 Task: Create a rule when the discription of a card ends with text .
Action: Mouse moved to (1288, 99)
Screenshot: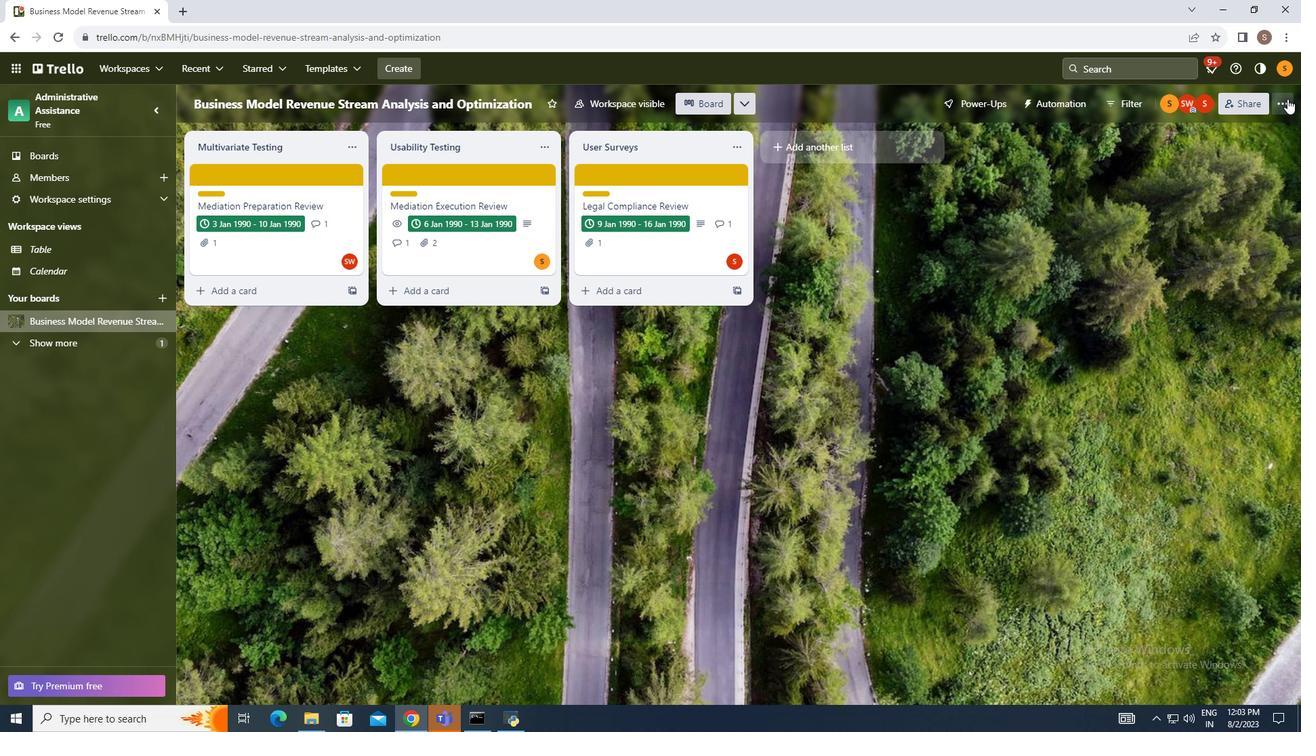 
Action: Mouse pressed left at (1288, 99)
Screenshot: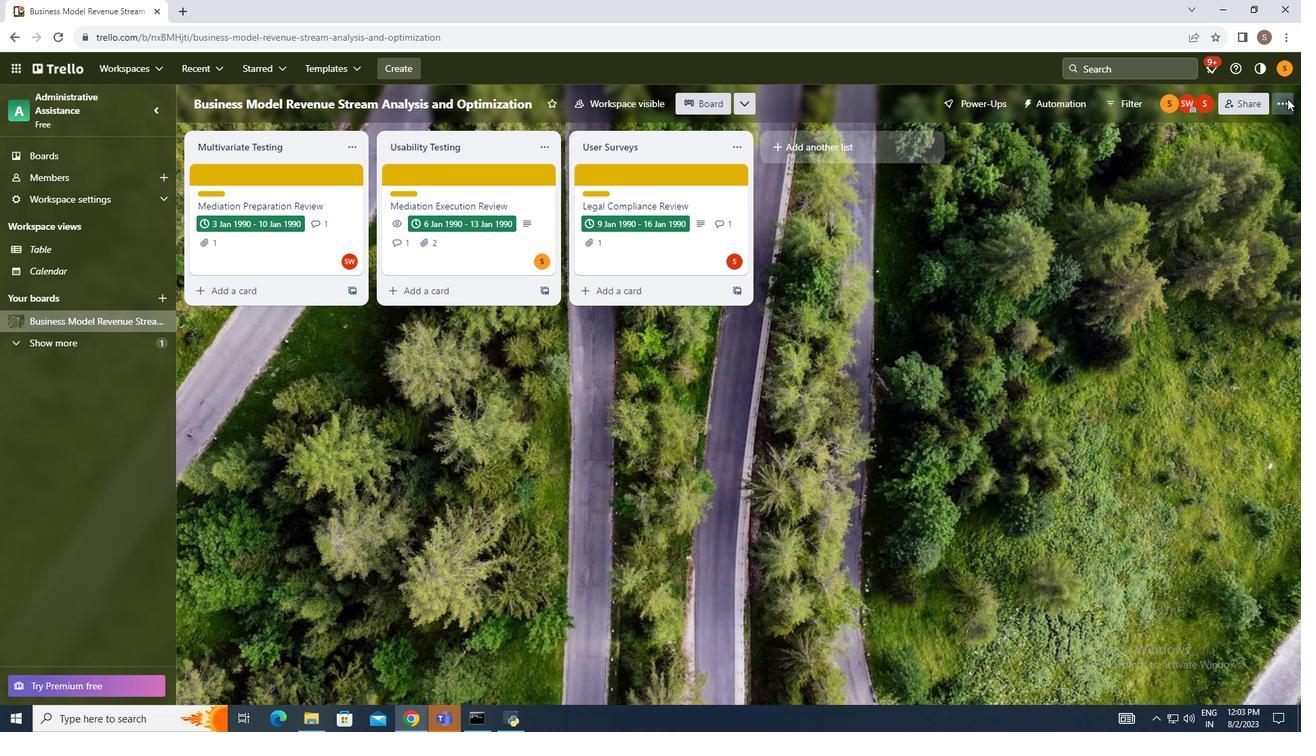 
Action: Mouse moved to (1171, 277)
Screenshot: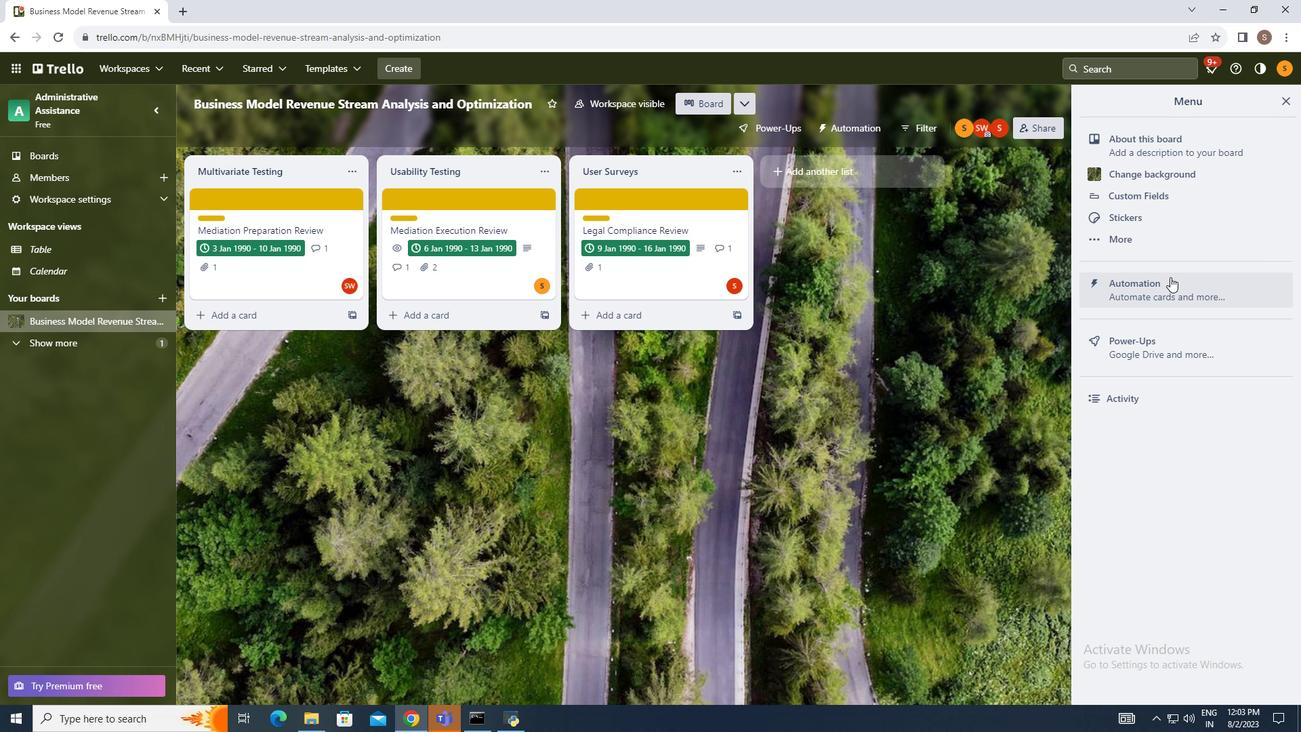 
Action: Mouse pressed left at (1171, 277)
Screenshot: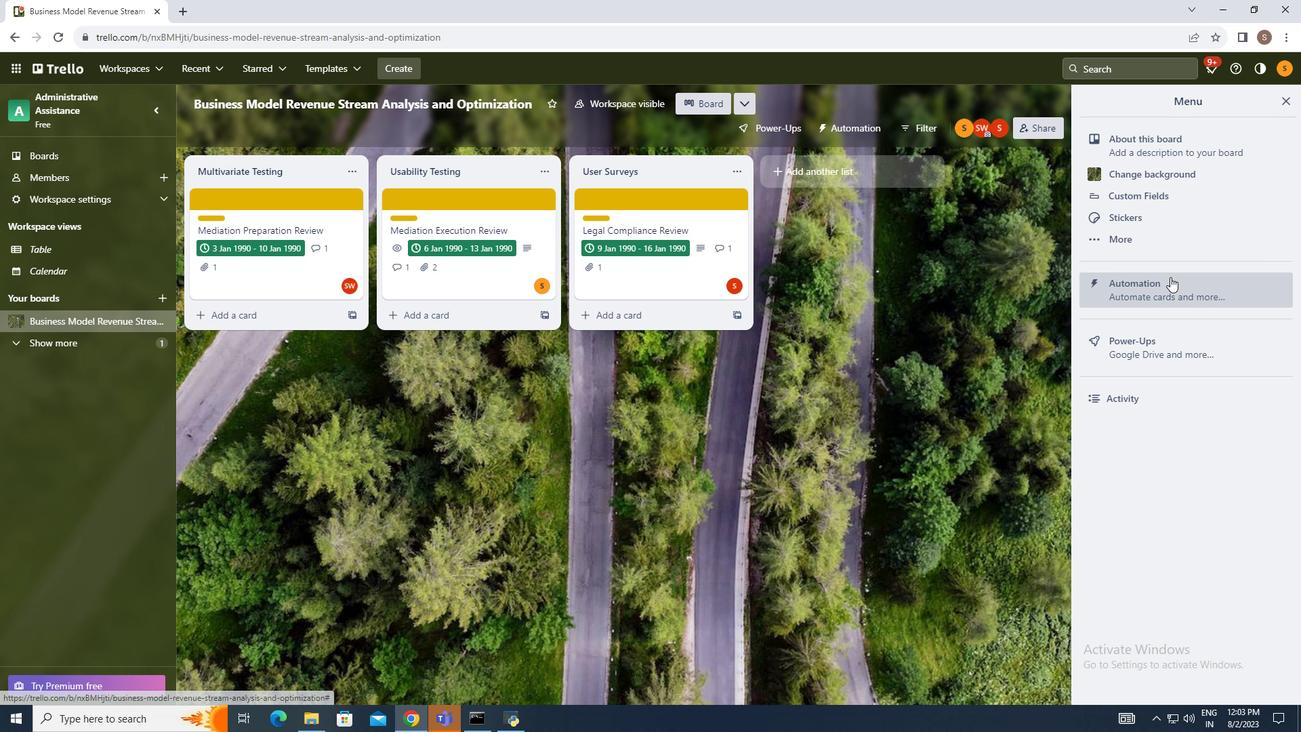 
Action: Mouse moved to (250, 246)
Screenshot: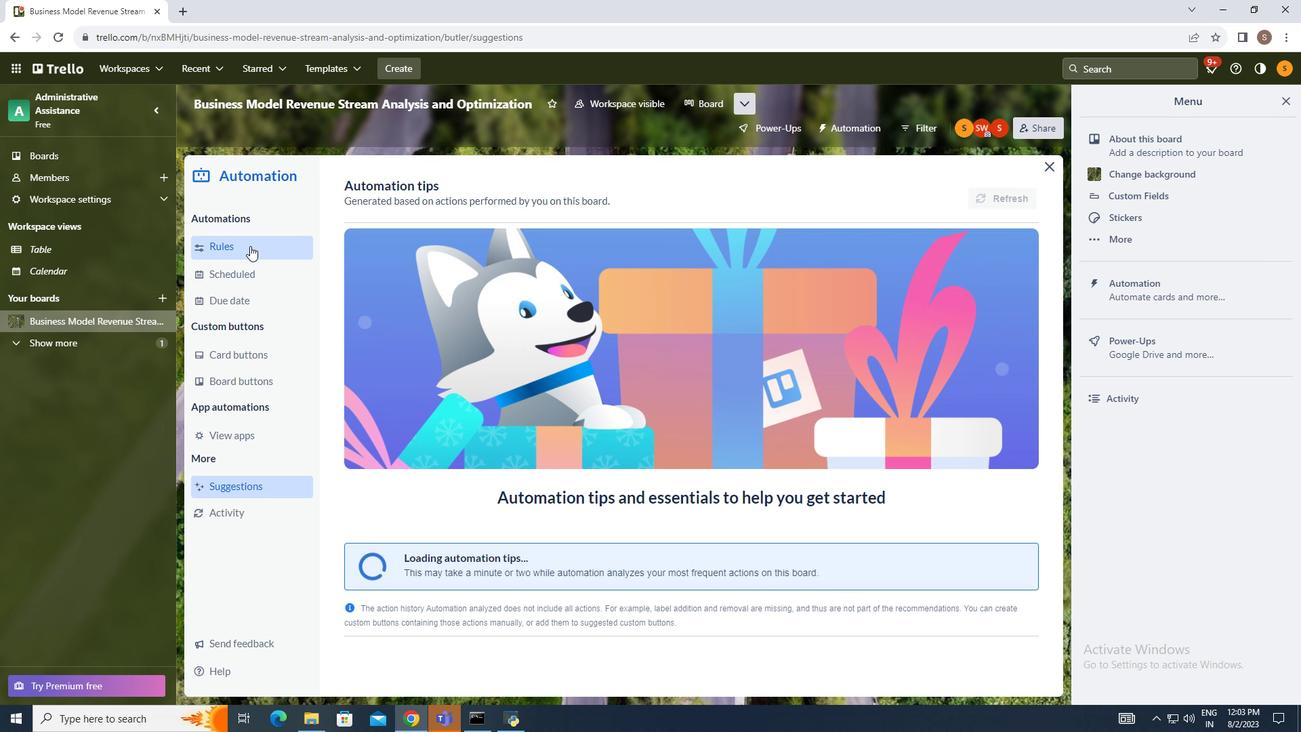 
Action: Mouse pressed left at (250, 246)
Screenshot: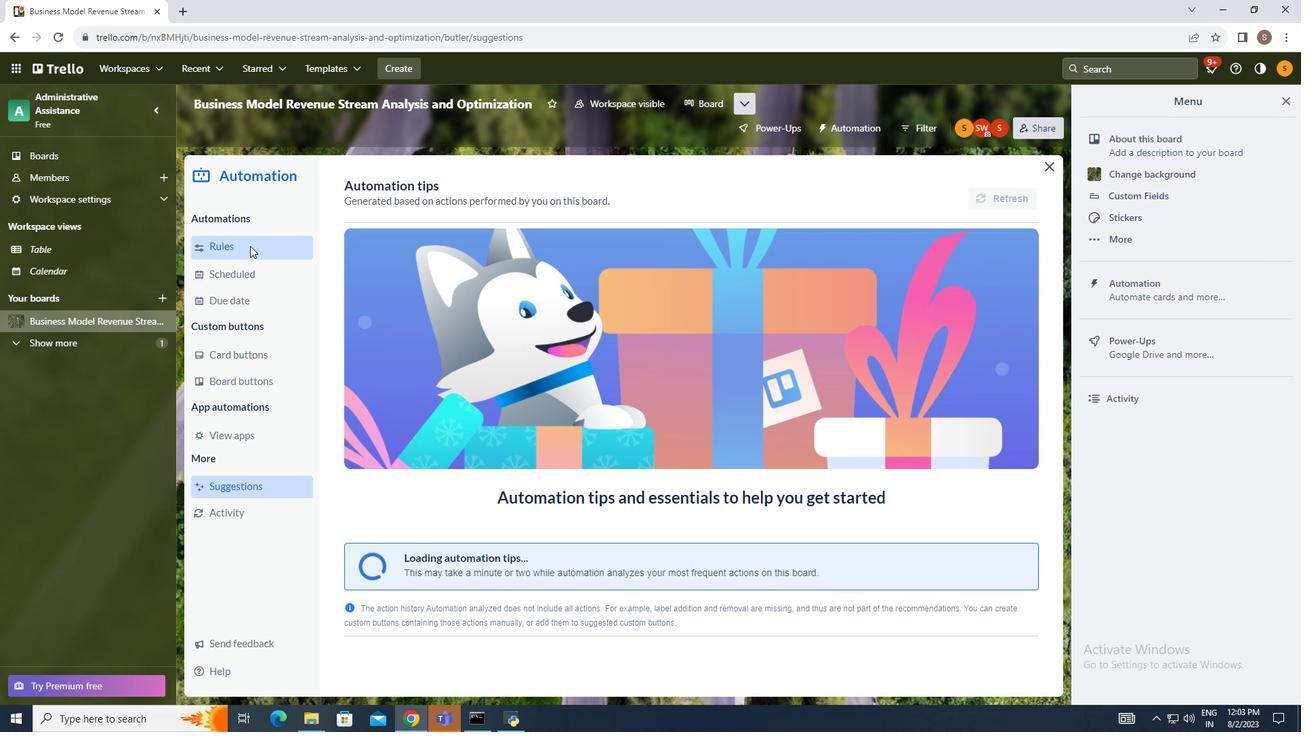 
Action: Mouse moved to (889, 191)
Screenshot: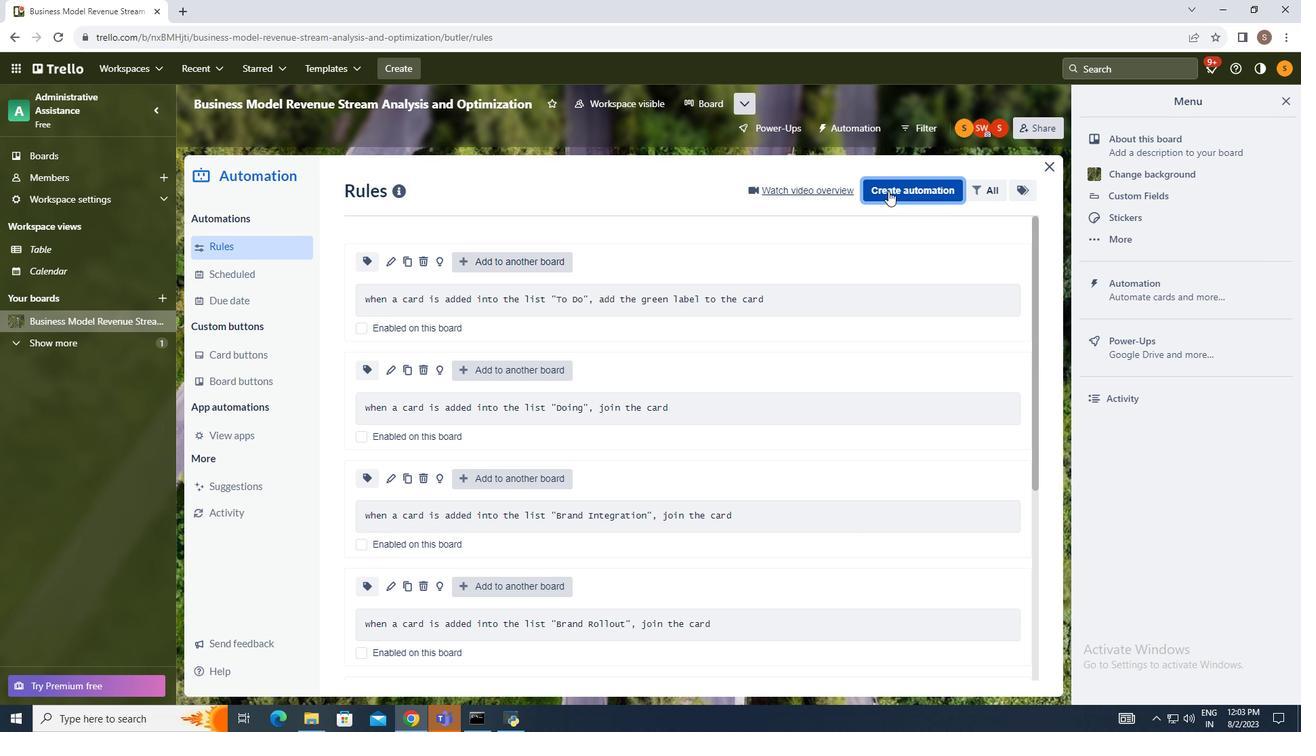 
Action: Mouse pressed left at (889, 191)
Screenshot: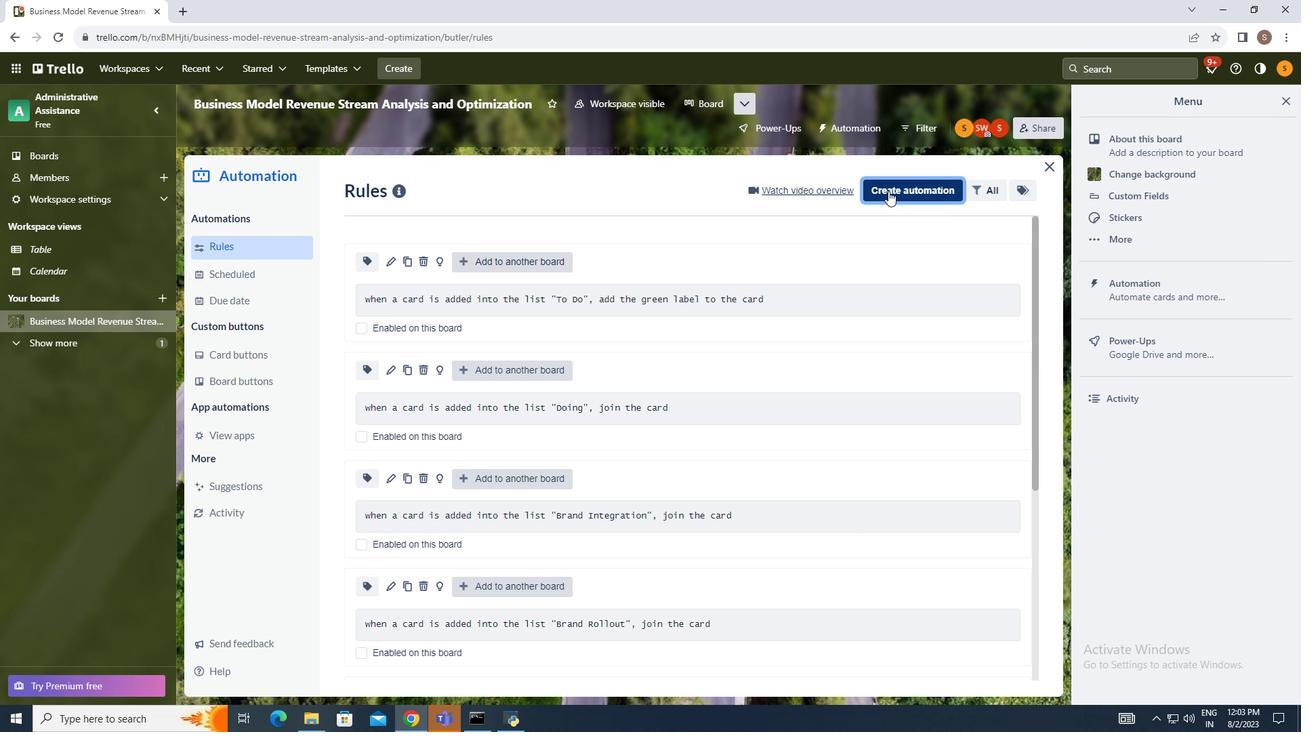 
Action: Mouse moved to (680, 313)
Screenshot: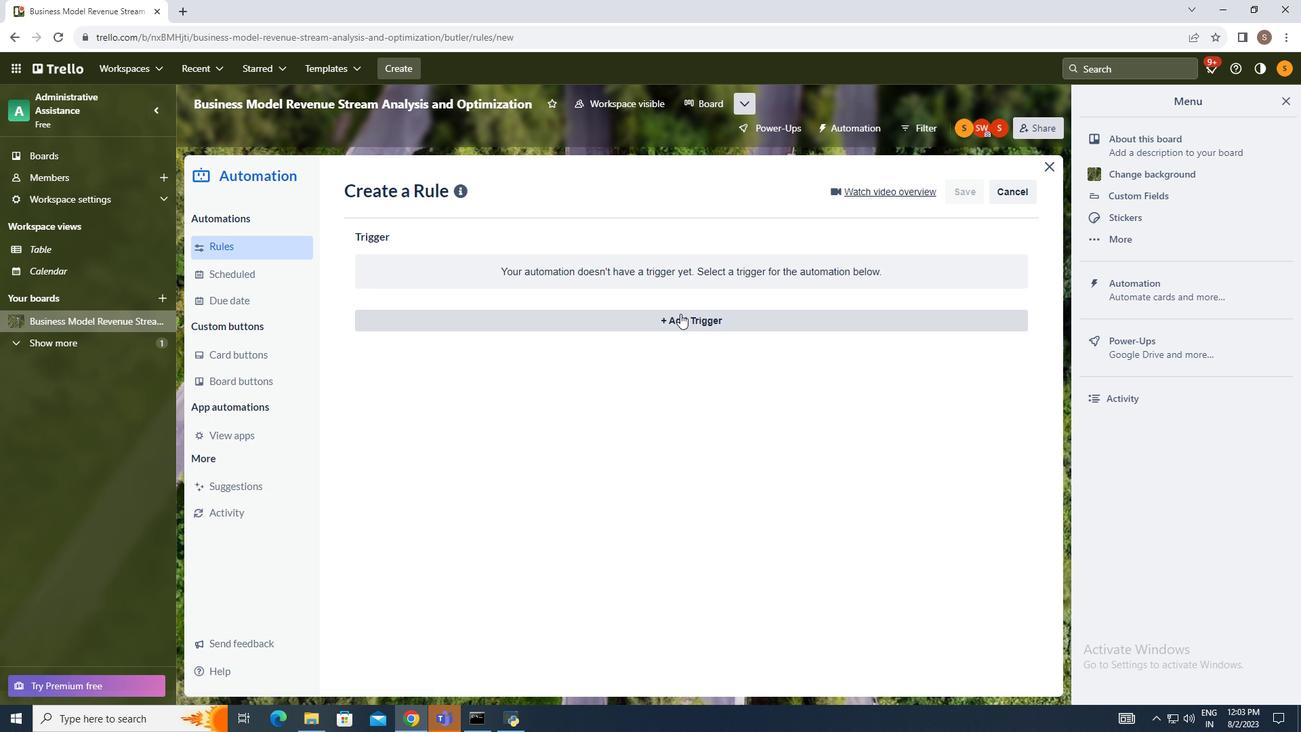 
Action: Mouse pressed left at (680, 313)
Screenshot: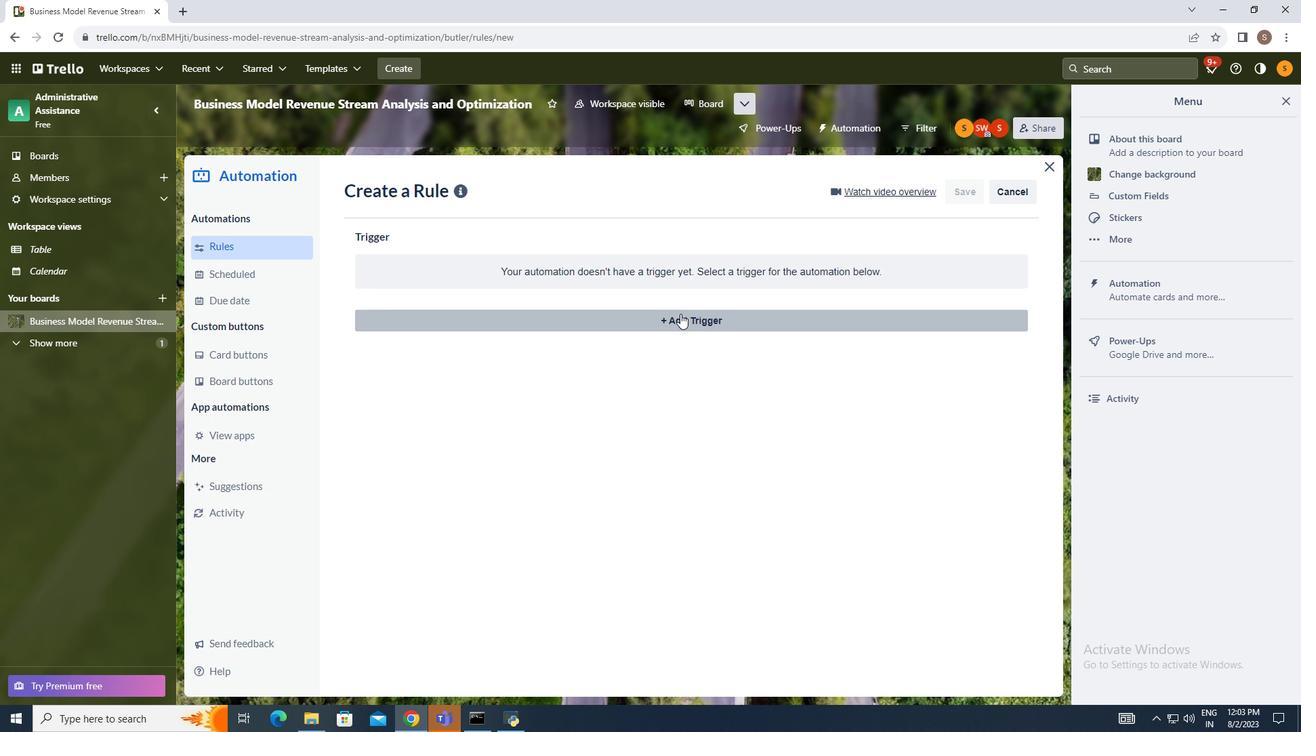 
Action: Mouse moved to (613, 366)
Screenshot: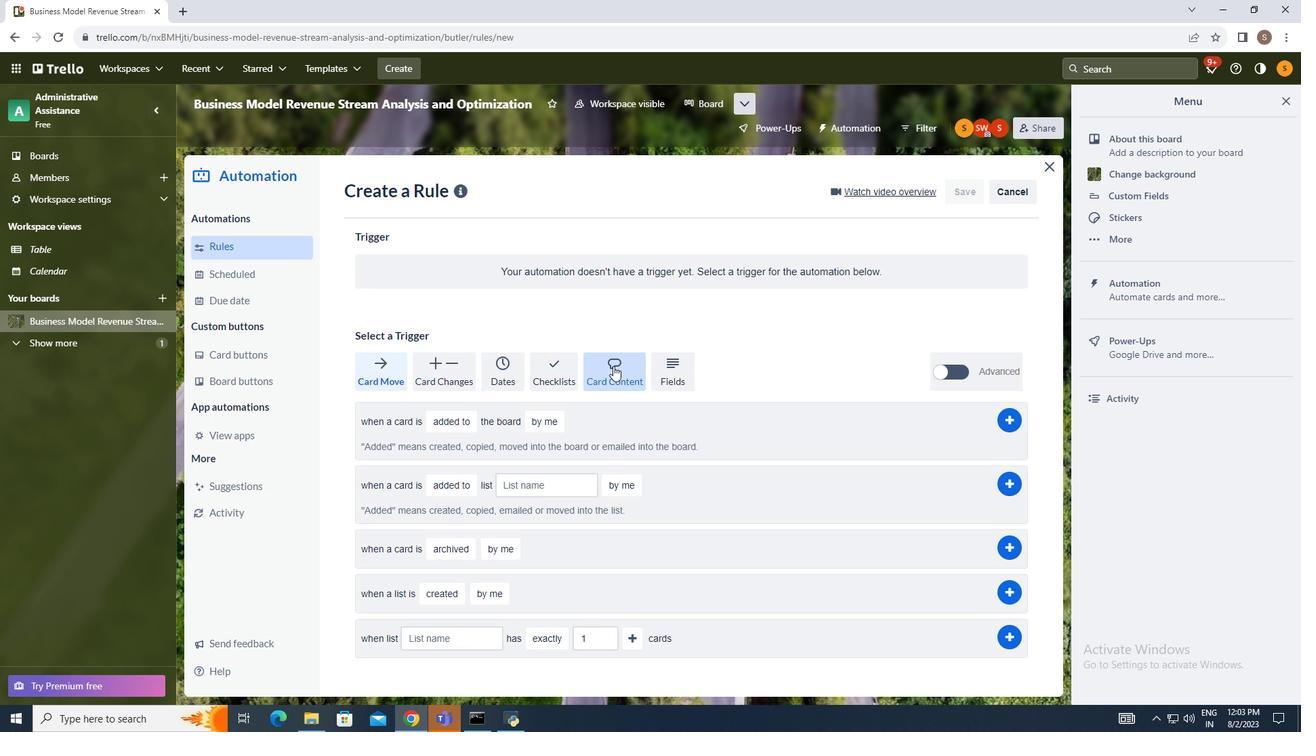
Action: Mouse pressed left at (613, 366)
Screenshot: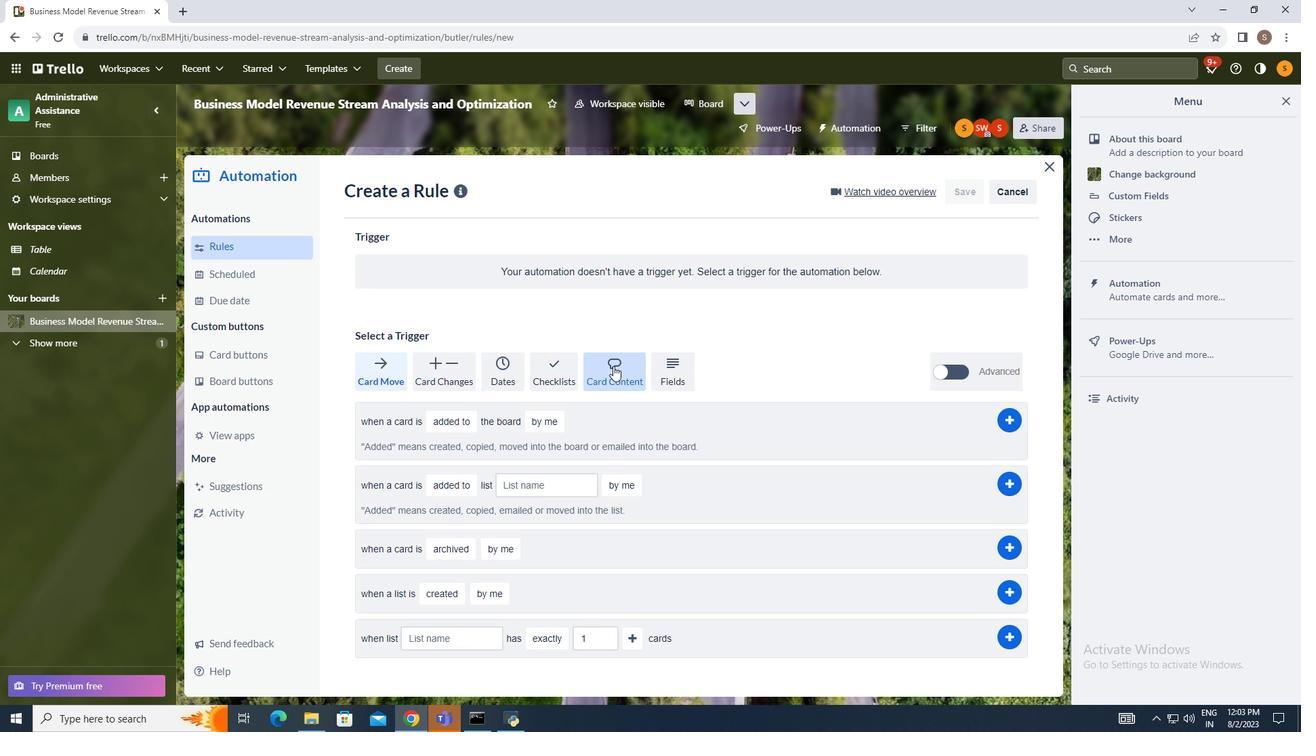 
Action: Mouse moved to (414, 422)
Screenshot: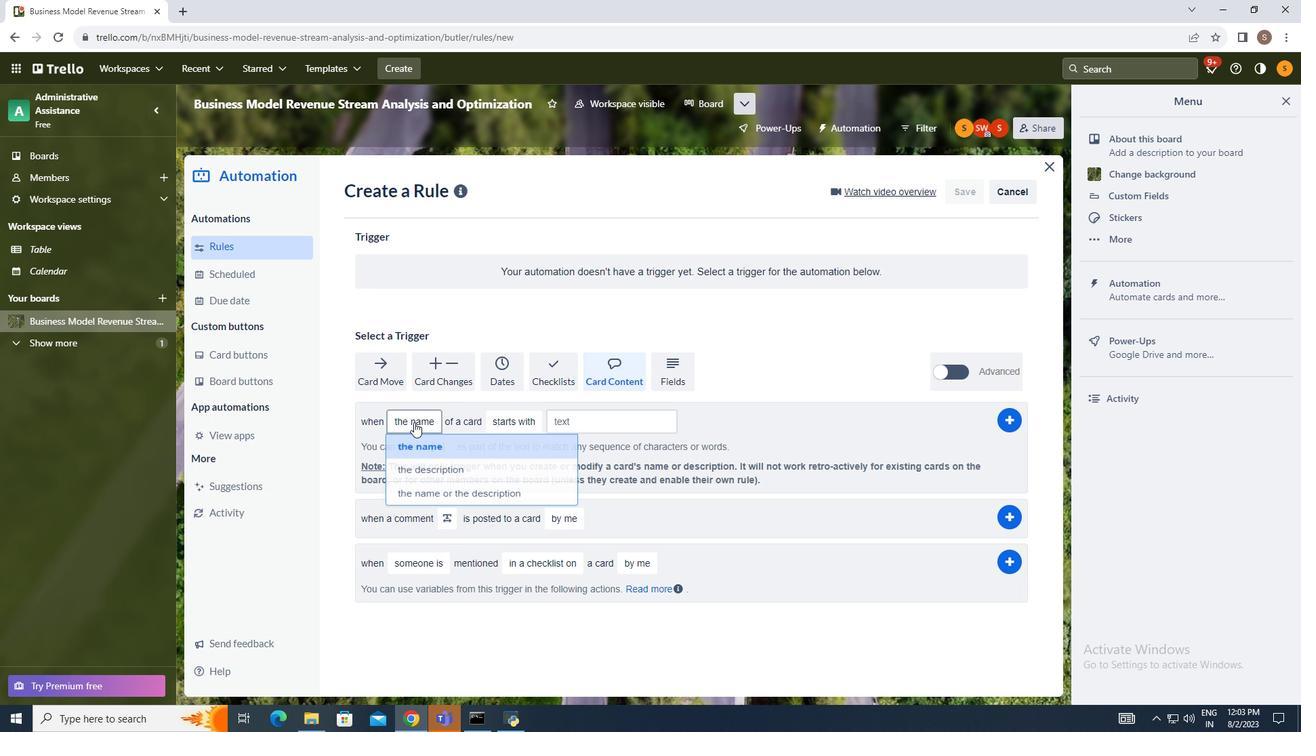 
Action: Mouse pressed left at (414, 422)
Screenshot: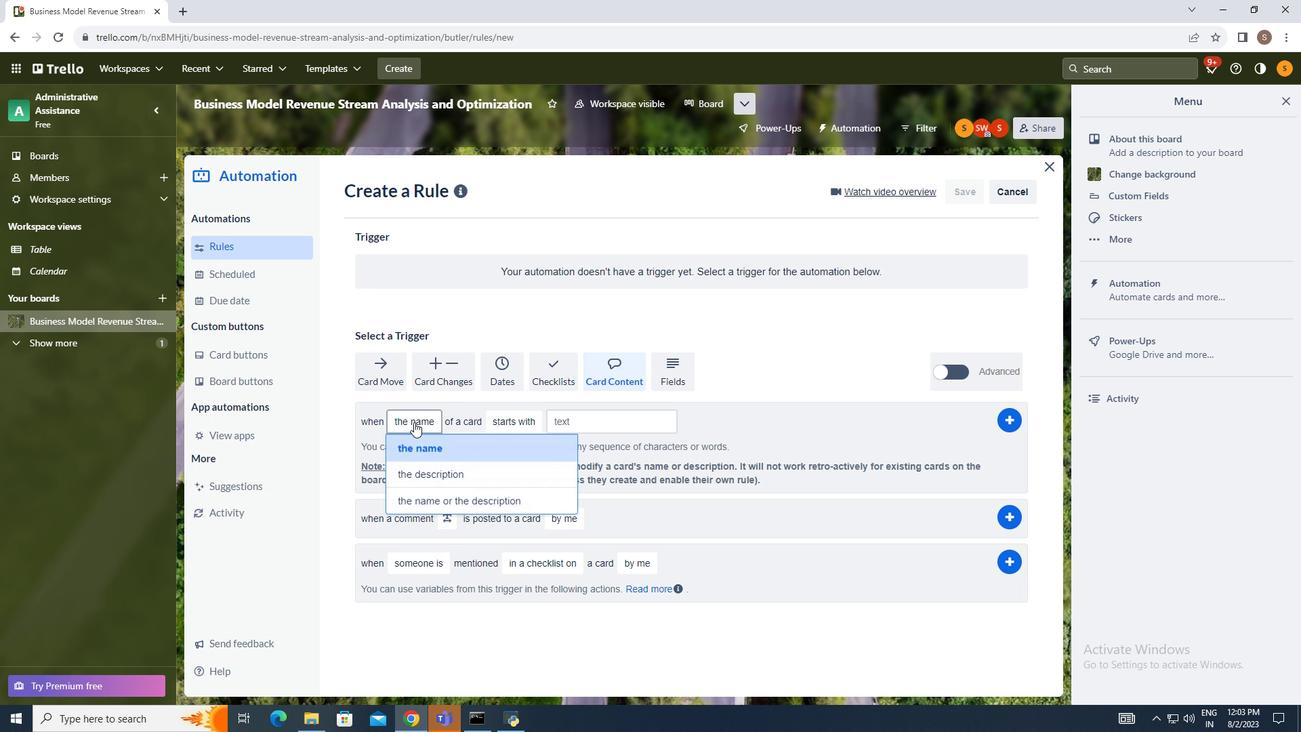 
Action: Mouse moved to (430, 473)
Screenshot: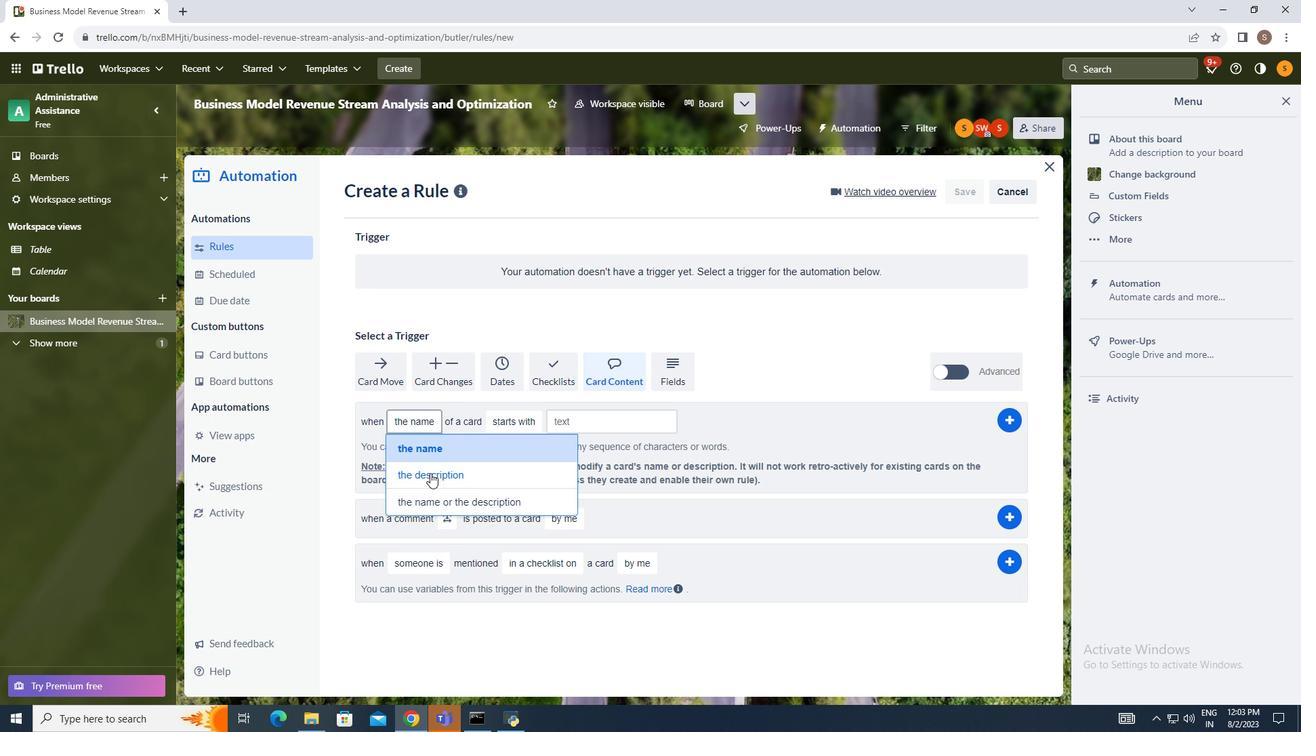 
Action: Mouse pressed left at (430, 473)
Screenshot: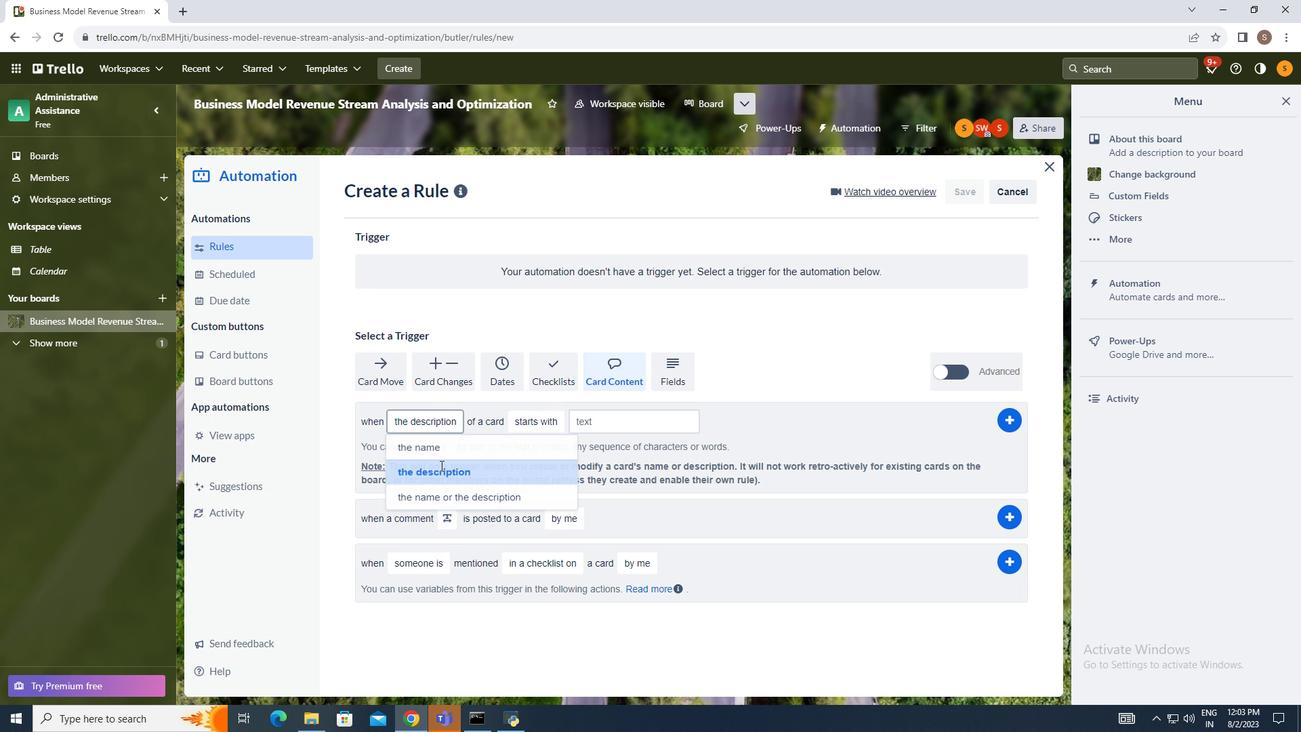 
Action: Mouse moved to (530, 421)
Screenshot: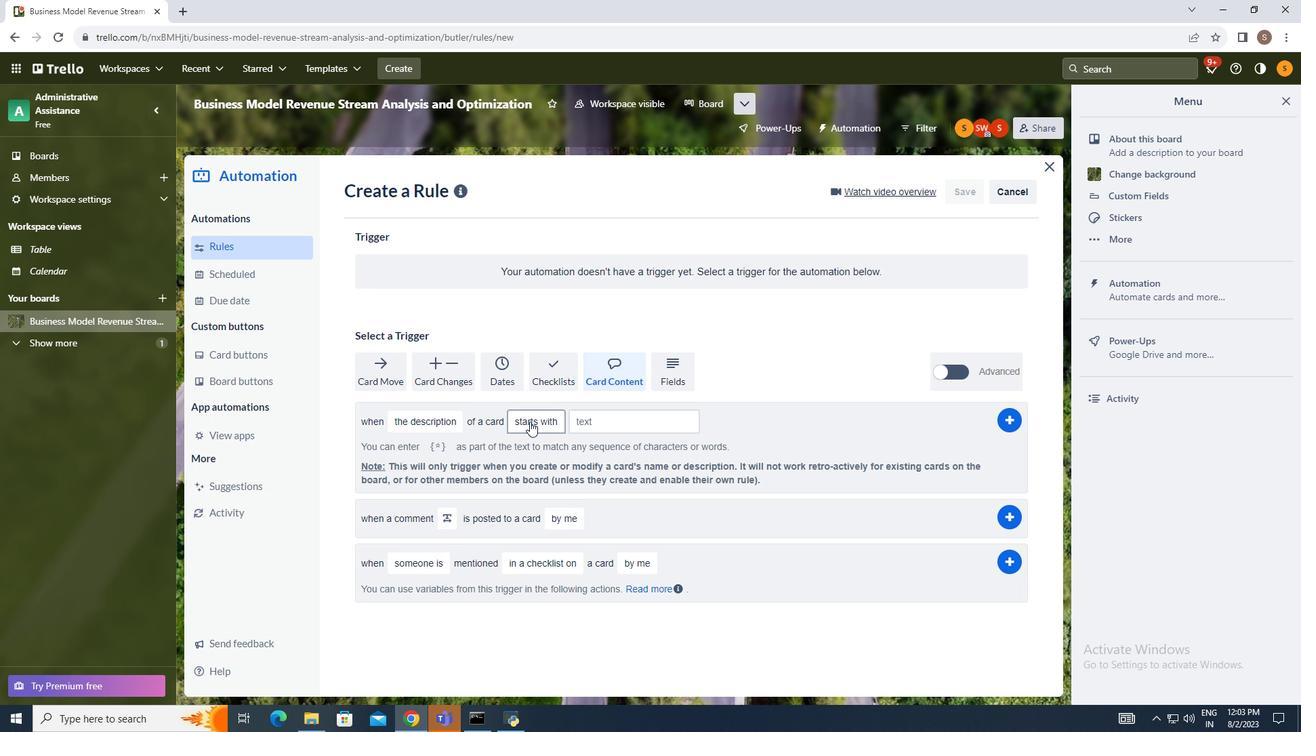 
Action: Mouse pressed left at (530, 421)
Screenshot: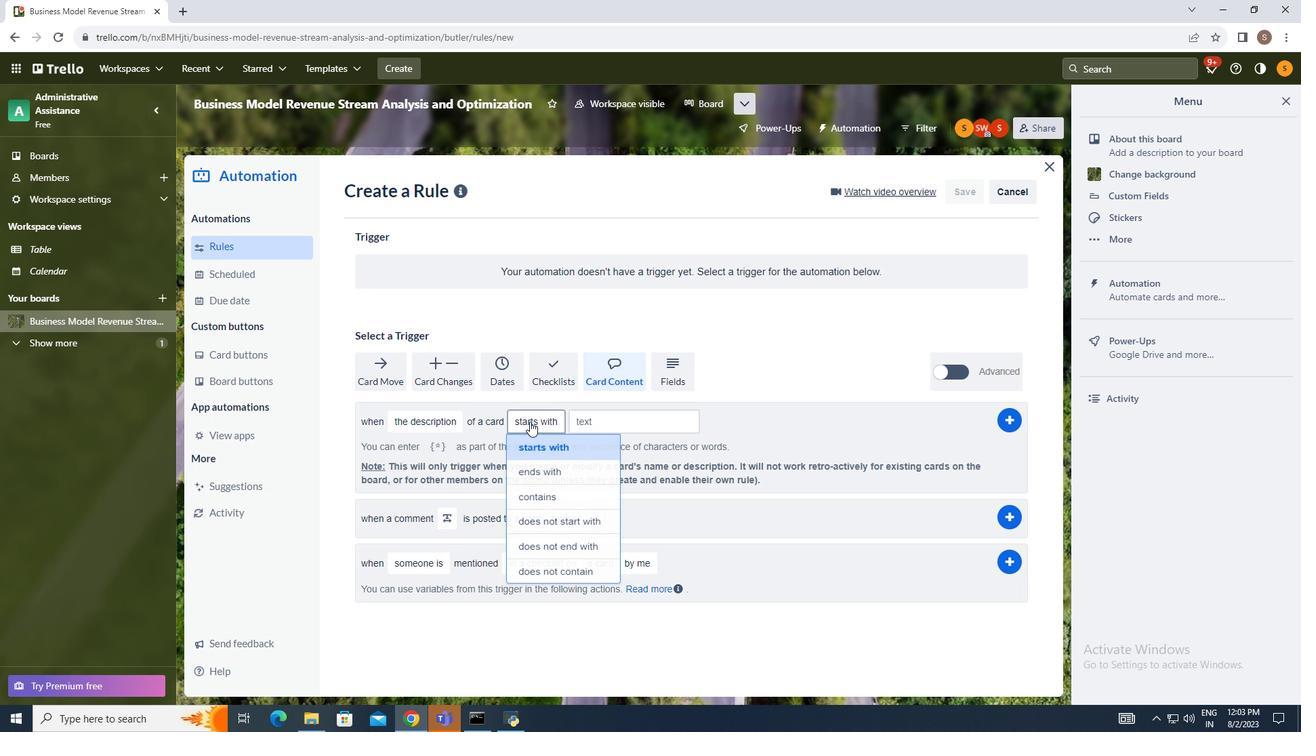
Action: Mouse moved to (549, 474)
Screenshot: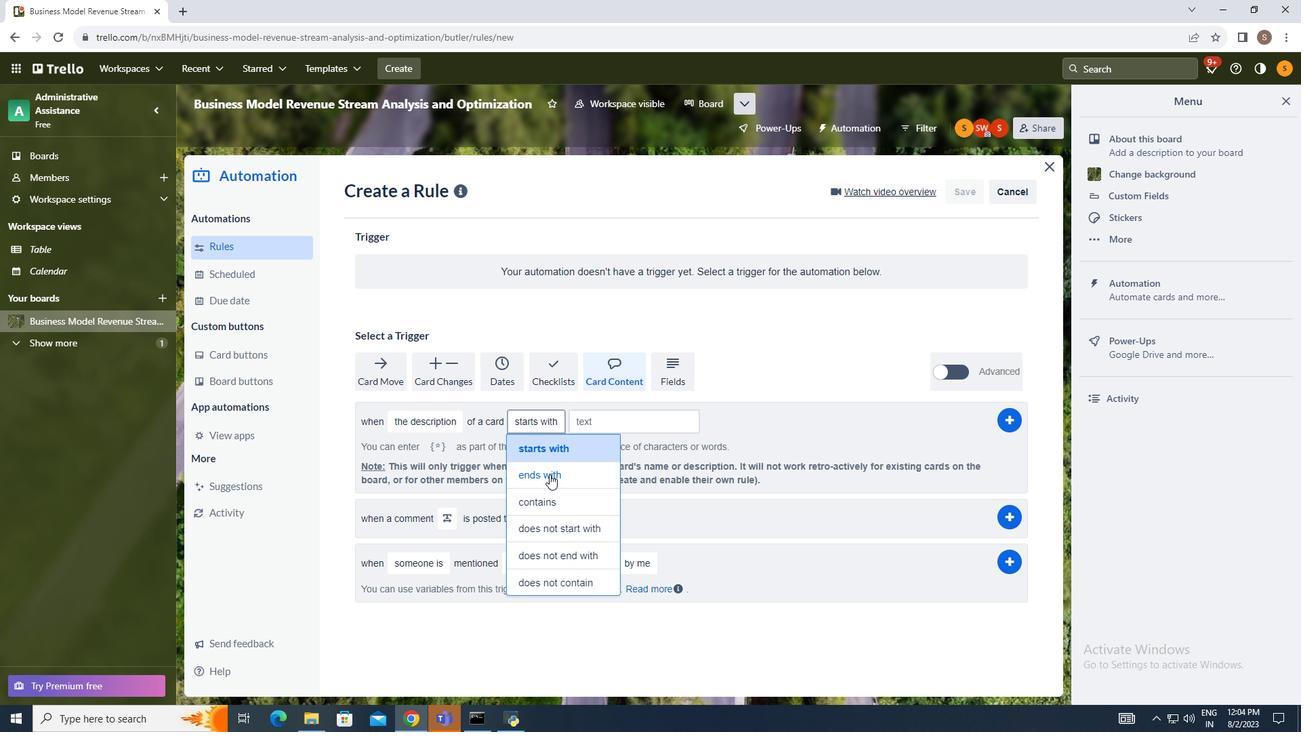 
Action: Mouse pressed left at (549, 474)
Screenshot: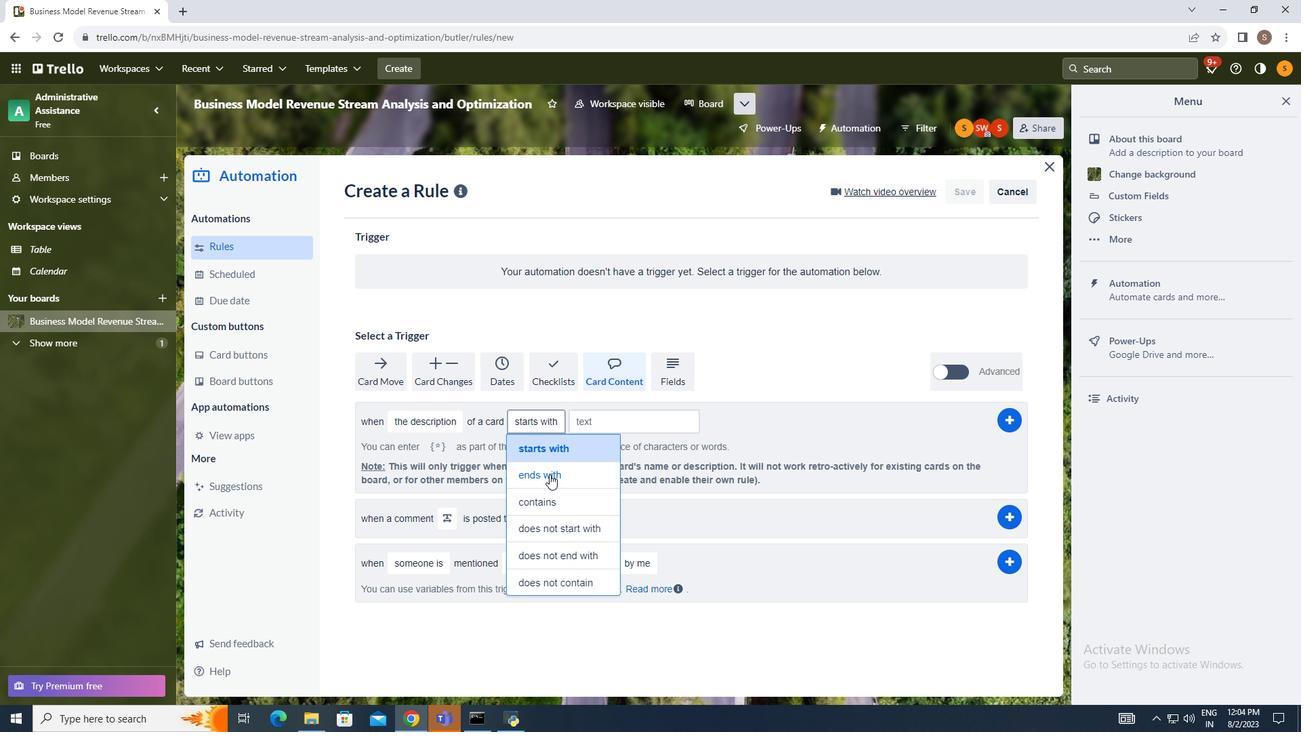 
Action: Mouse moved to (621, 423)
Screenshot: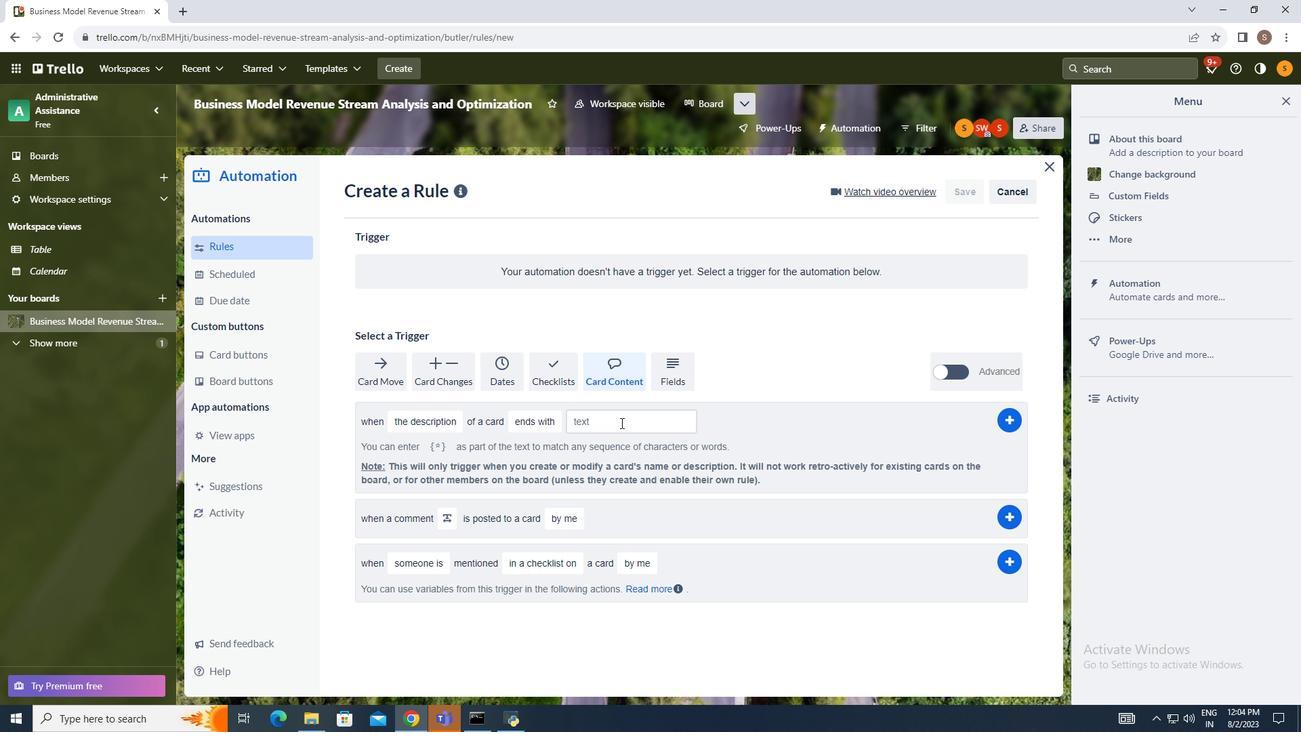 
Action: Mouse pressed left at (621, 423)
Screenshot: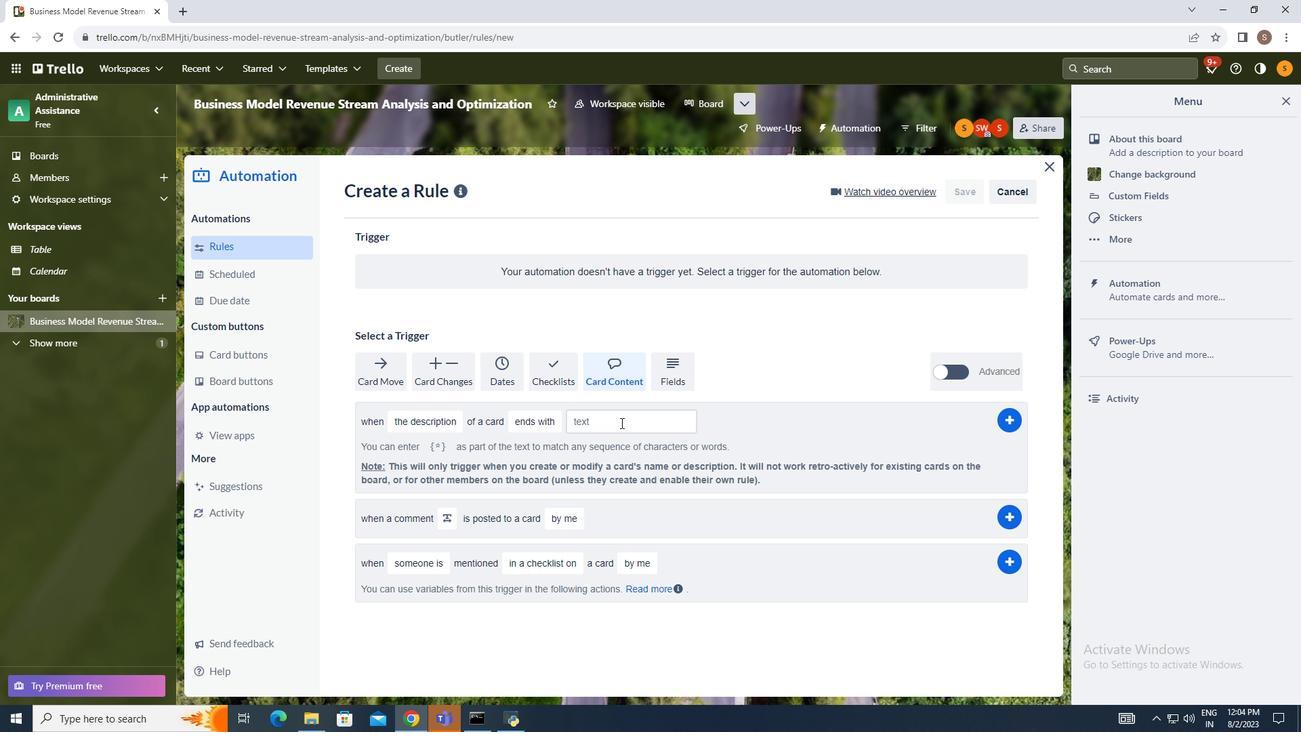 
Action: Key pressed text
Screenshot: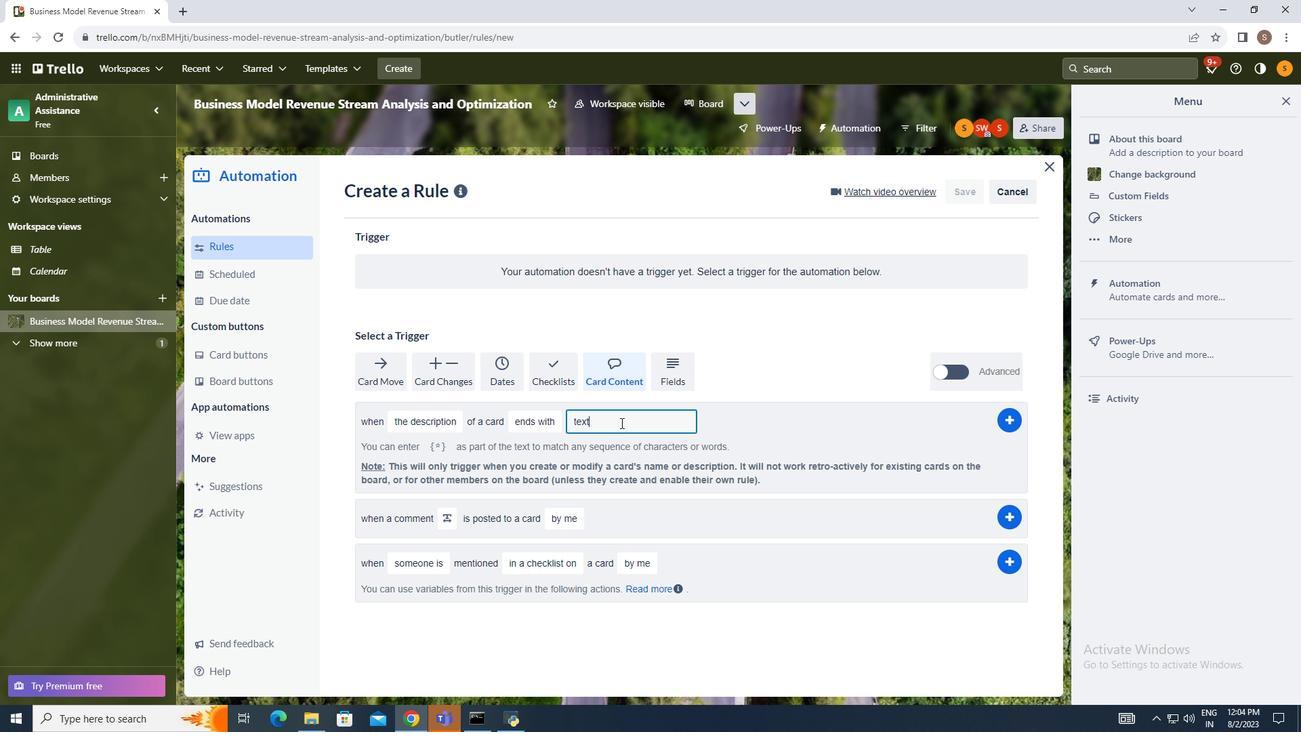 
Action: Mouse moved to (1011, 418)
Screenshot: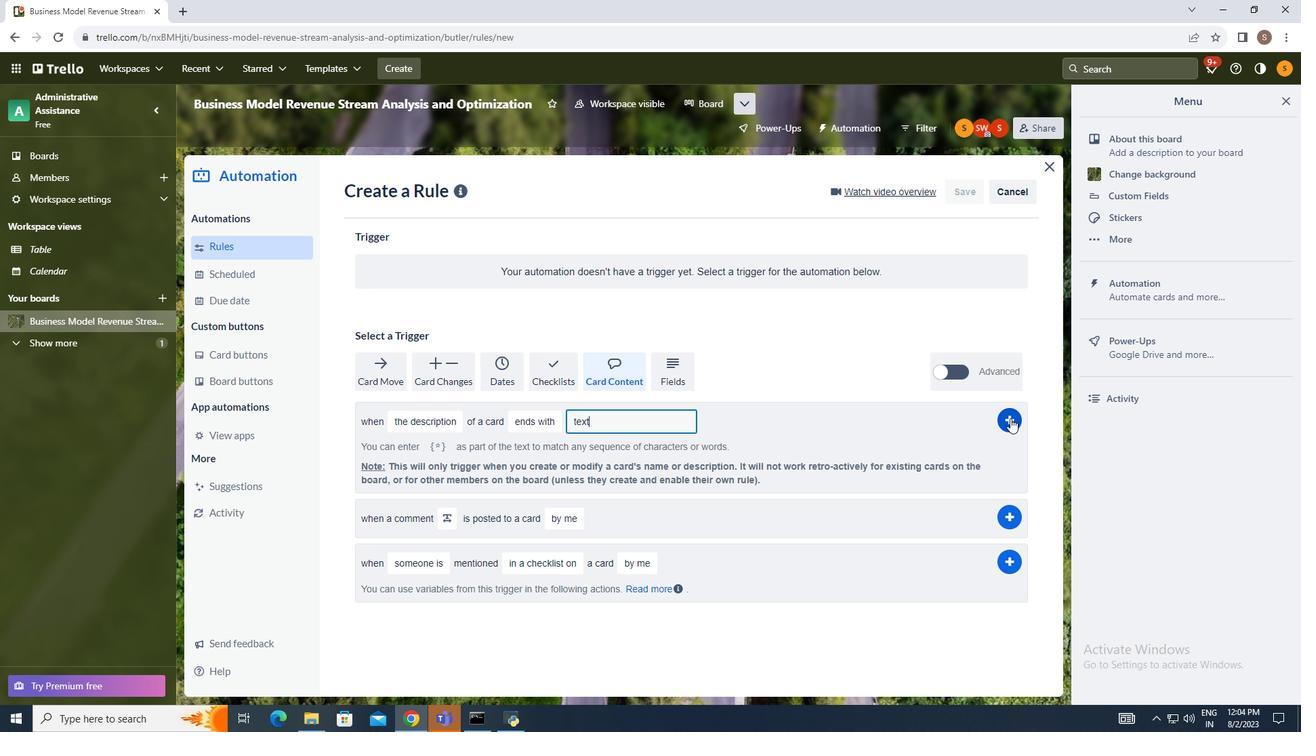 
Action: Mouse pressed left at (1011, 418)
Screenshot: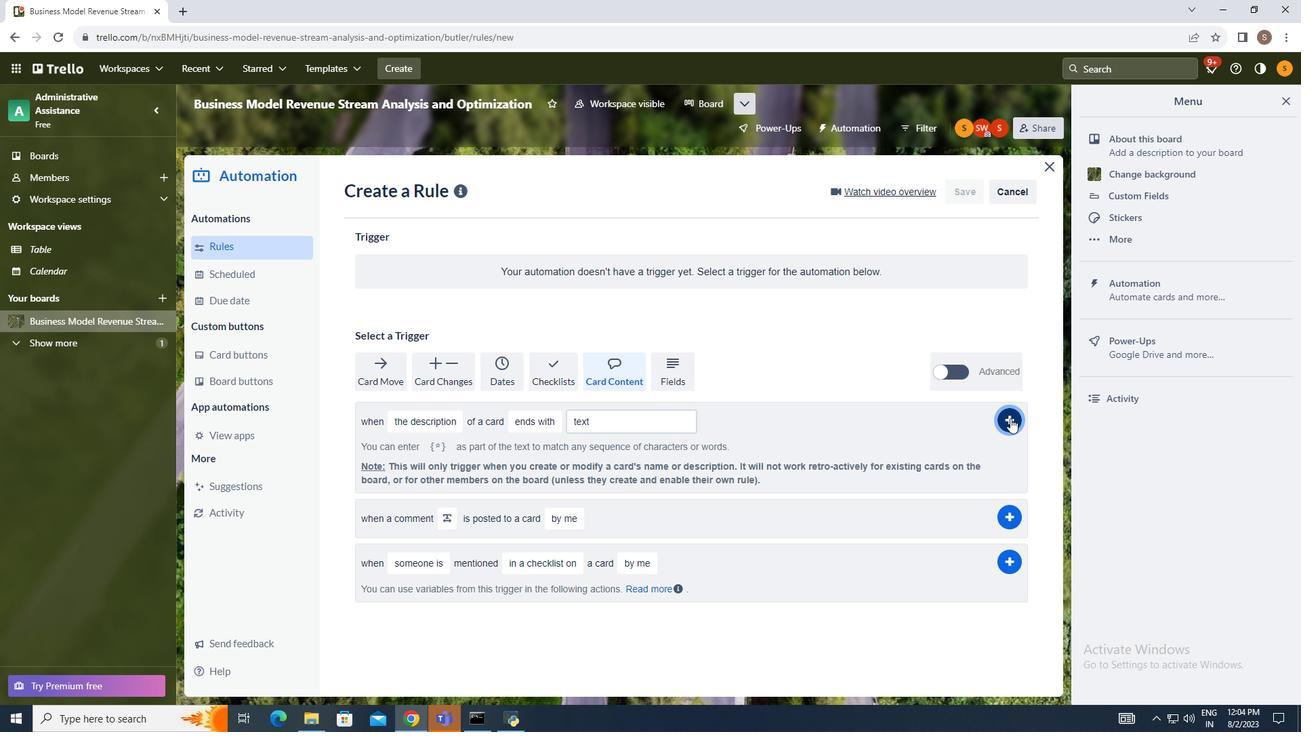 
Action: Mouse moved to (949, 400)
Screenshot: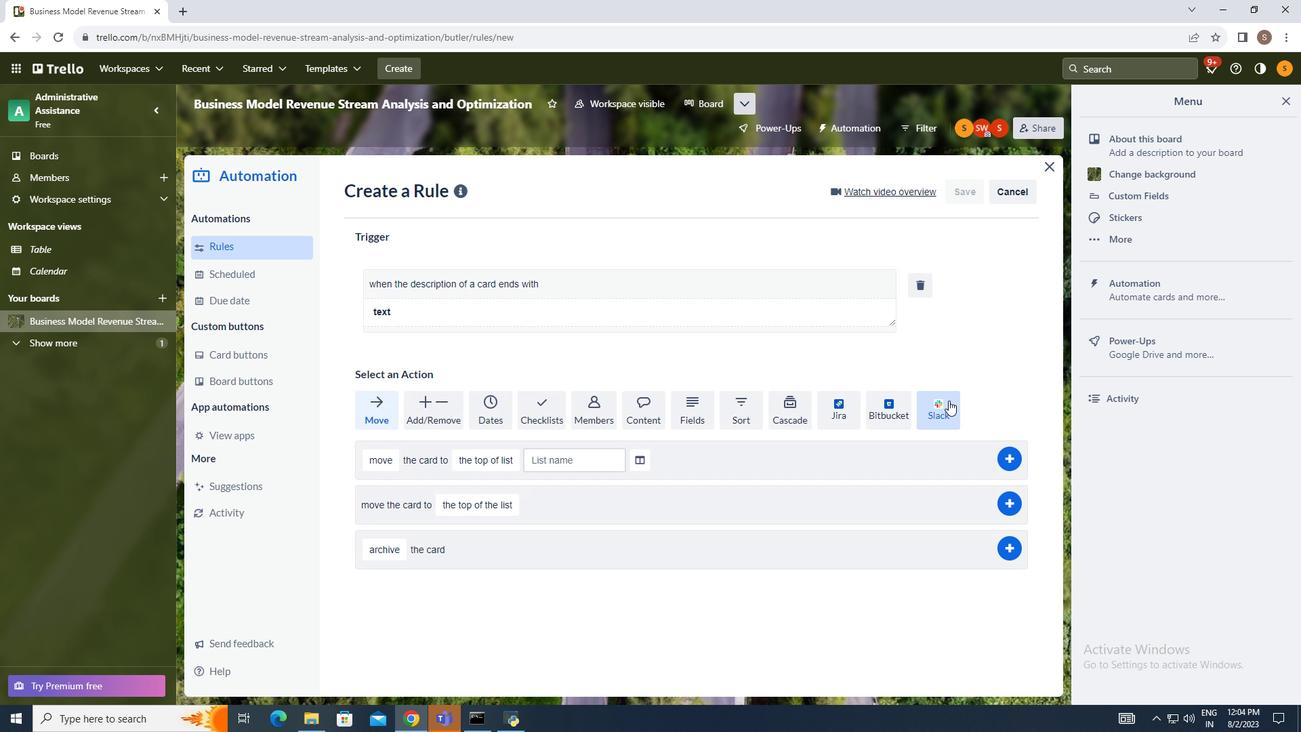 
